 Task: Create new vendor bill with Date Opened: 11-May-23, Select Vendor: Kinder Morgan, Terms: Net 7. Make bill entry for item-1 with Date: 11-May-23, Description: Gasoline, Expense Account: Auto: Fuel, Quantity: 24, Unit Price: 3.79, Sales Tax: Y, Sales Tax Included: Y, Tax Table: Sales Tax. Post Bill with Post Date: 11-May-23, Post to Accounts: Liabilities:Accounts Payble. Pay / Process Payment with Transaction Date: 17-May-23, Amount: 90.96, Transfer Account: Checking Account. Go to 'Print Bill'.
Action: Mouse moved to (156, 22)
Screenshot: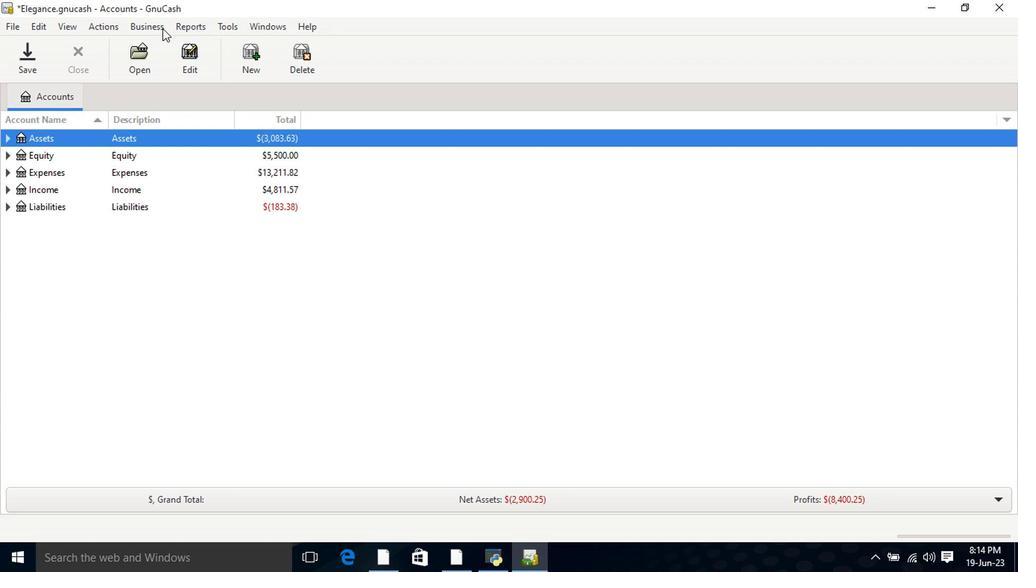
Action: Mouse pressed left at (156, 22)
Screenshot: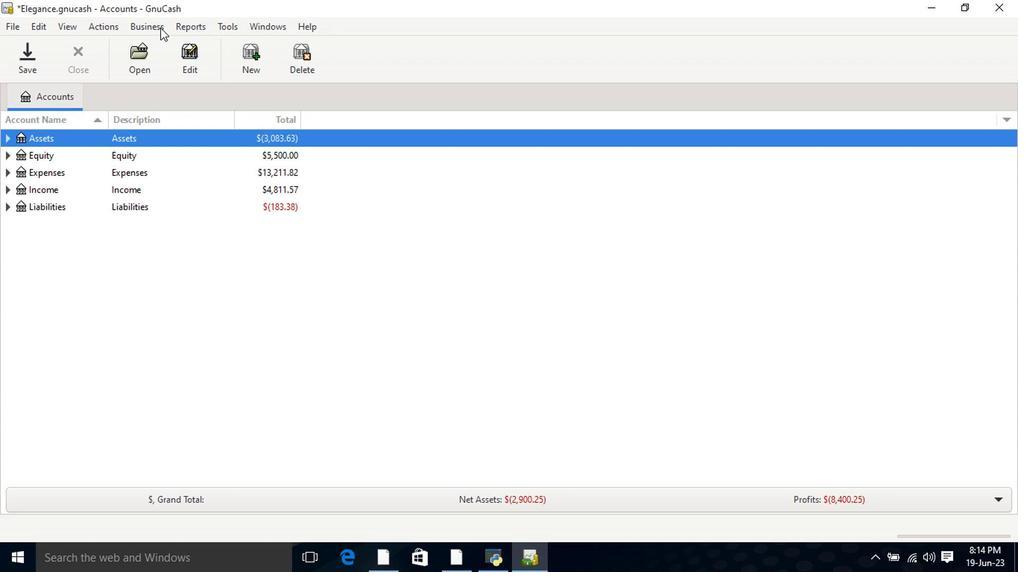 
Action: Mouse moved to (161, 57)
Screenshot: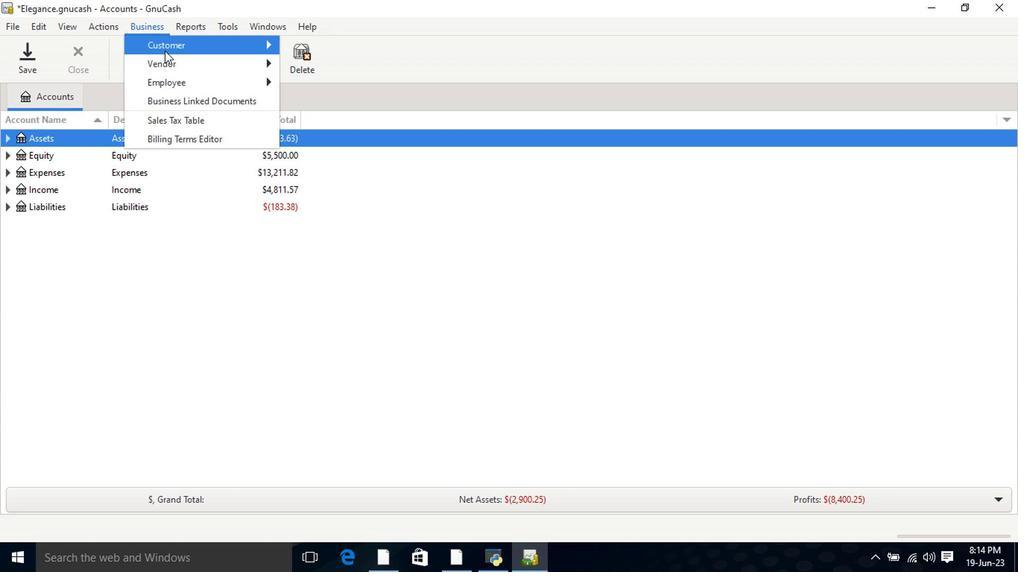 
Action: Mouse pressed left at (161, 57)
Screenshot: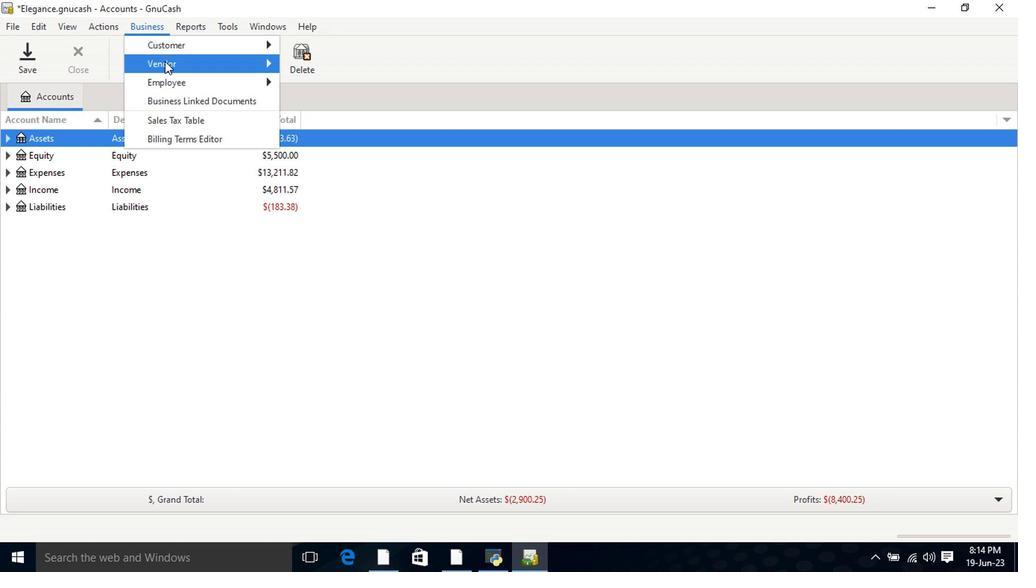 
Action: Mouse moved to (312, 117)
Screenshot: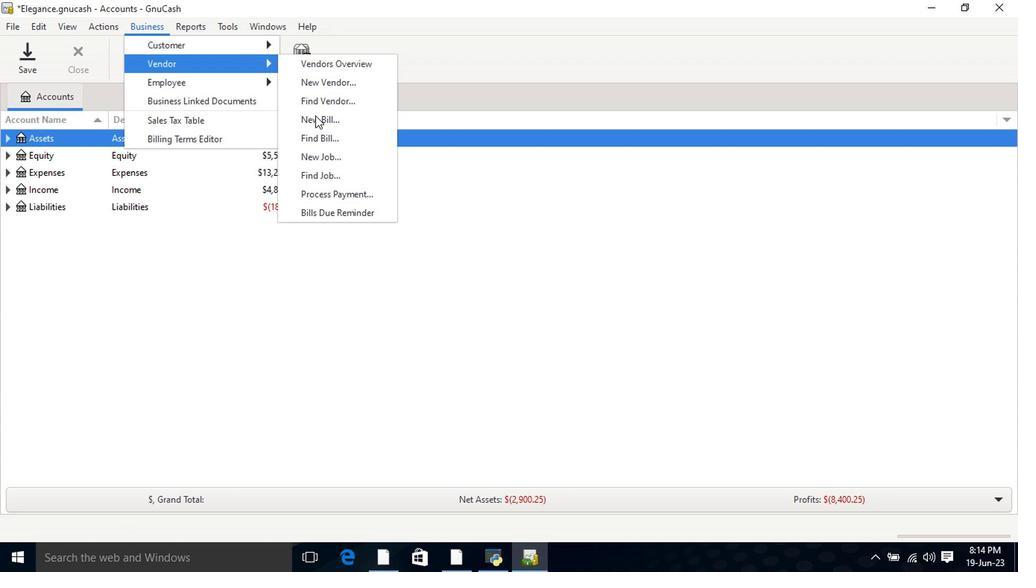 
Action: Mouse pressed left at (312, 117)
Screenshot: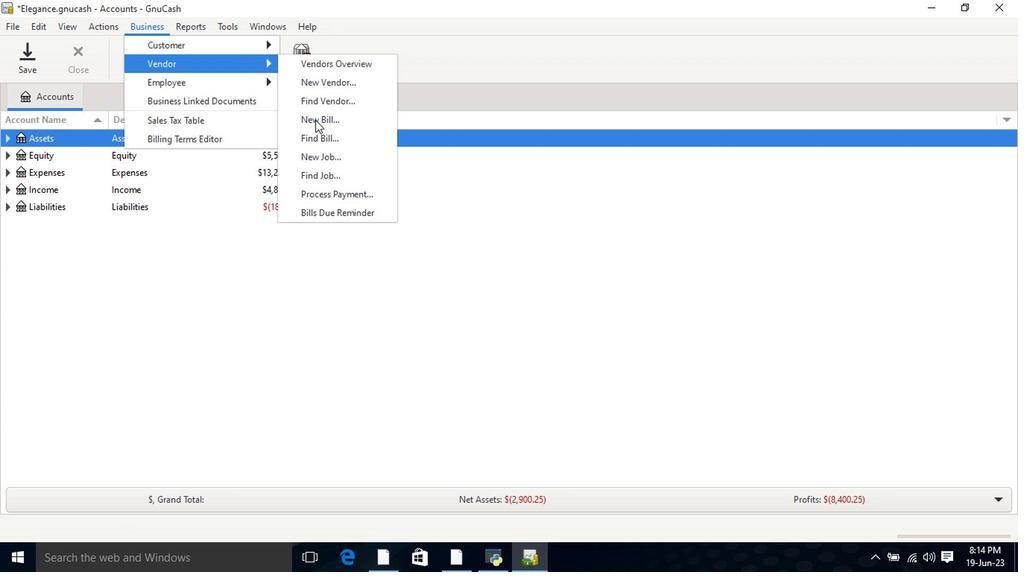 
Action: Mouse moved to (610, 189)
Screenshot: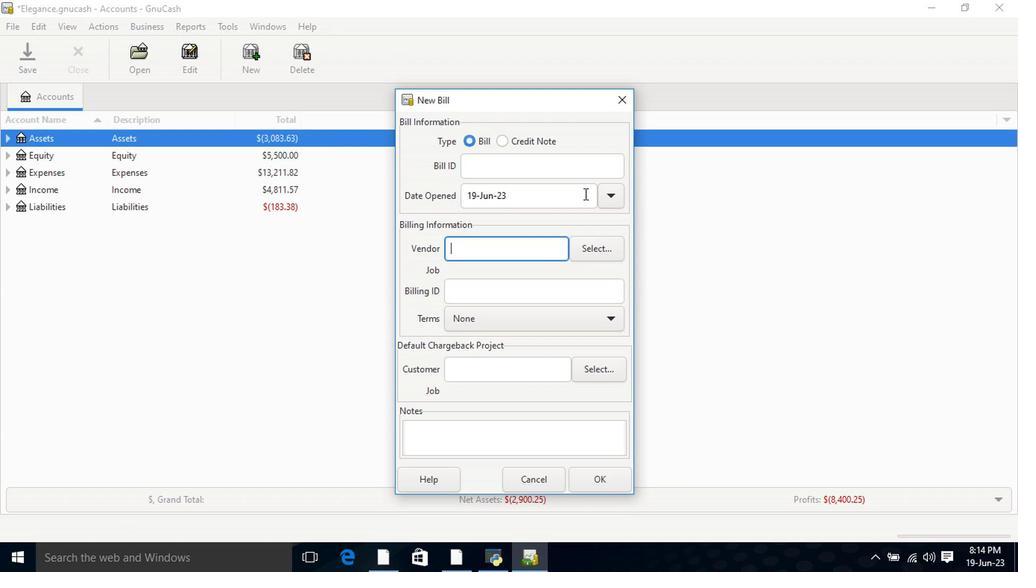 
Action: Mouse pressed left at (610, 189)
Screenshot: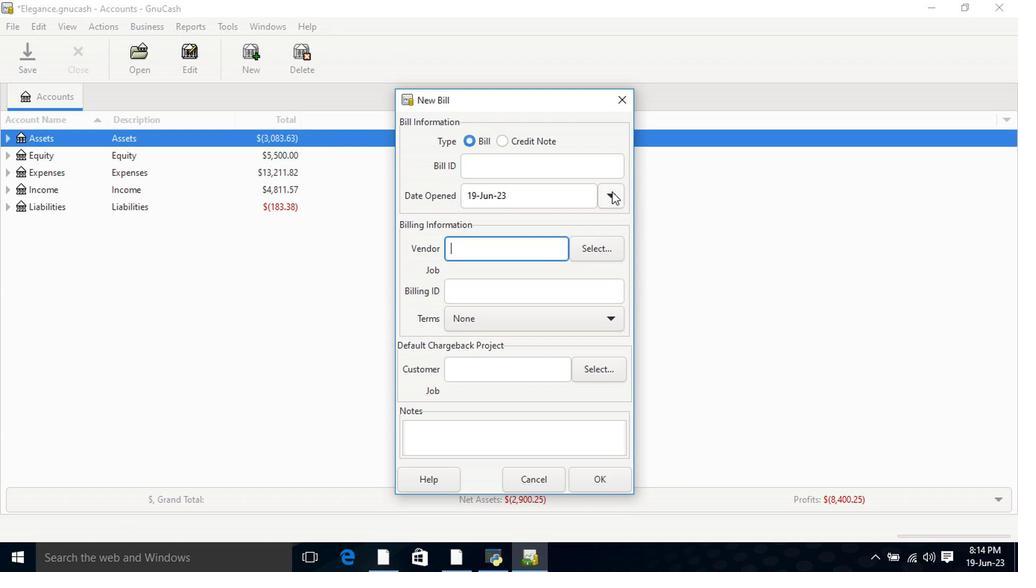 
Action: Mouse moved to (490, 220)
Screenshot: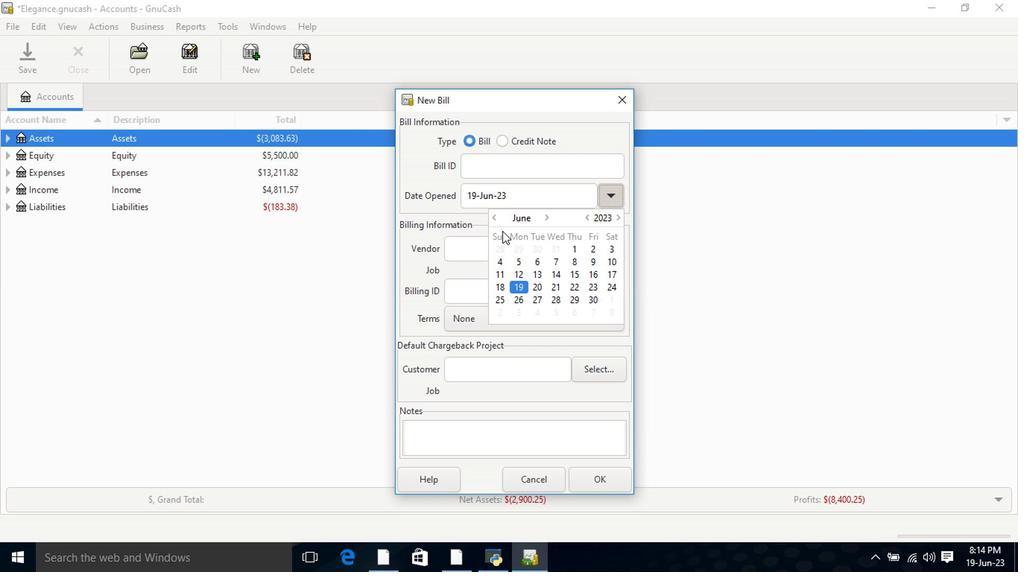 
Action: Mouse pressed left at (490, 220)
Screenshot: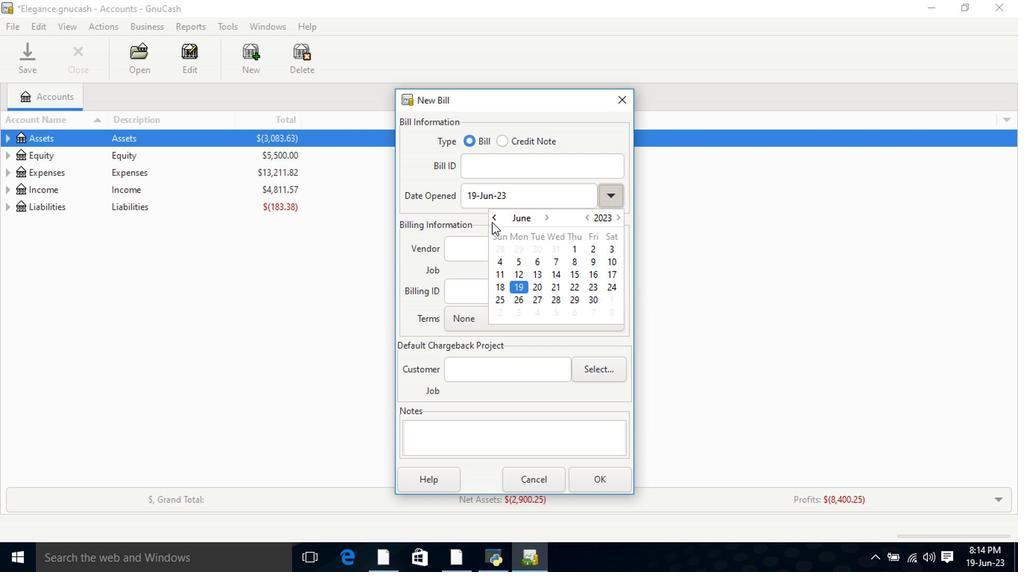 
Action: Mouse moved to (570, 261)
Screenshot: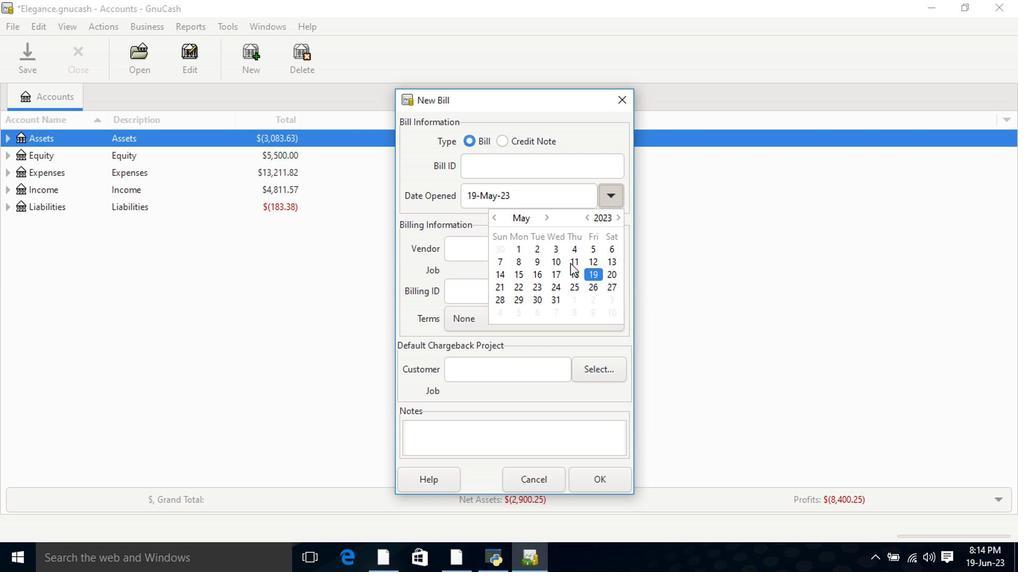
Action: Mouse pressed left at (570, 261)
Screenshot: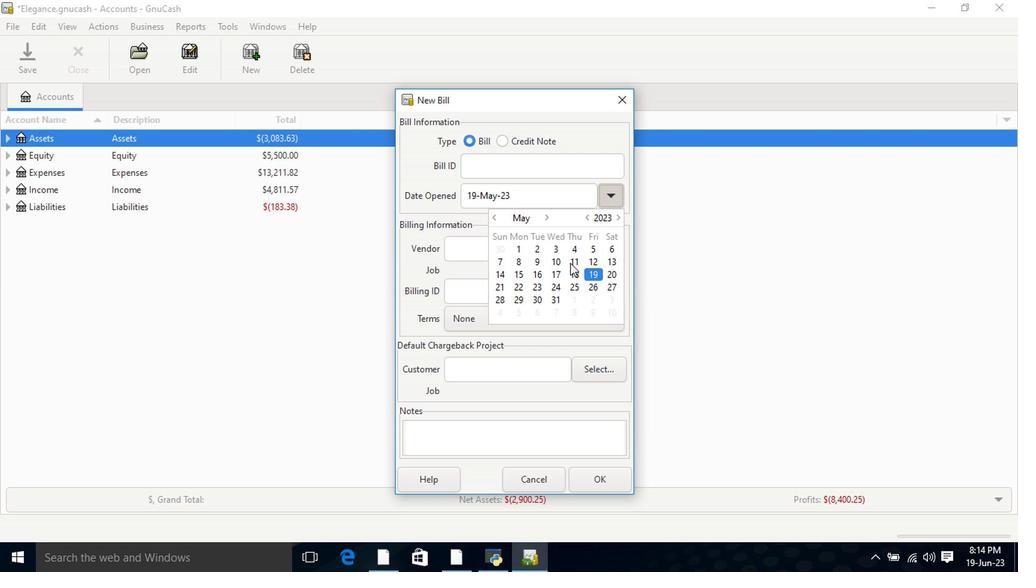 
Action: Mouse pressed left at (570, 261)
Screenshot: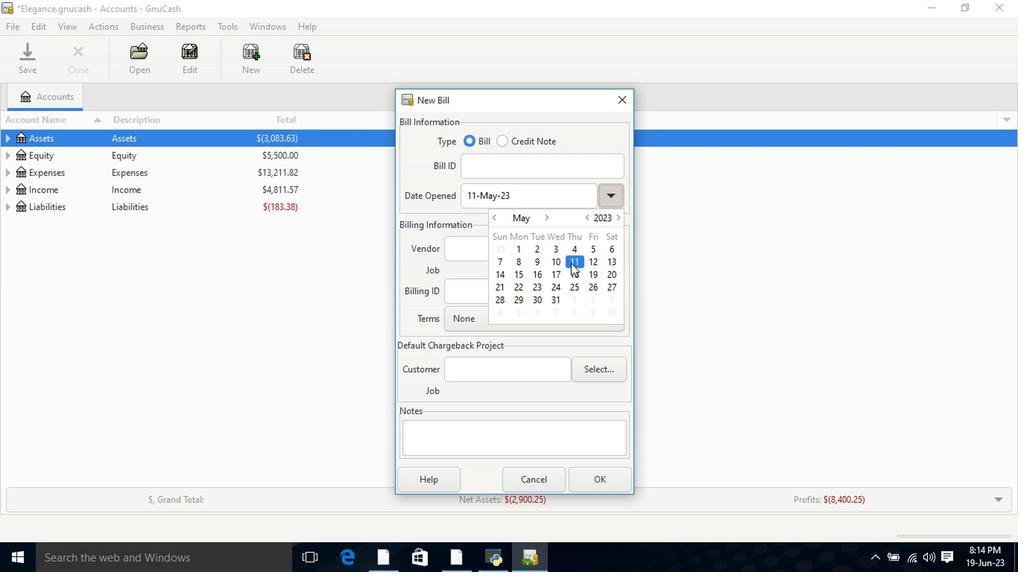 
Action: Mouse moved to (532, 248)
Screenshot: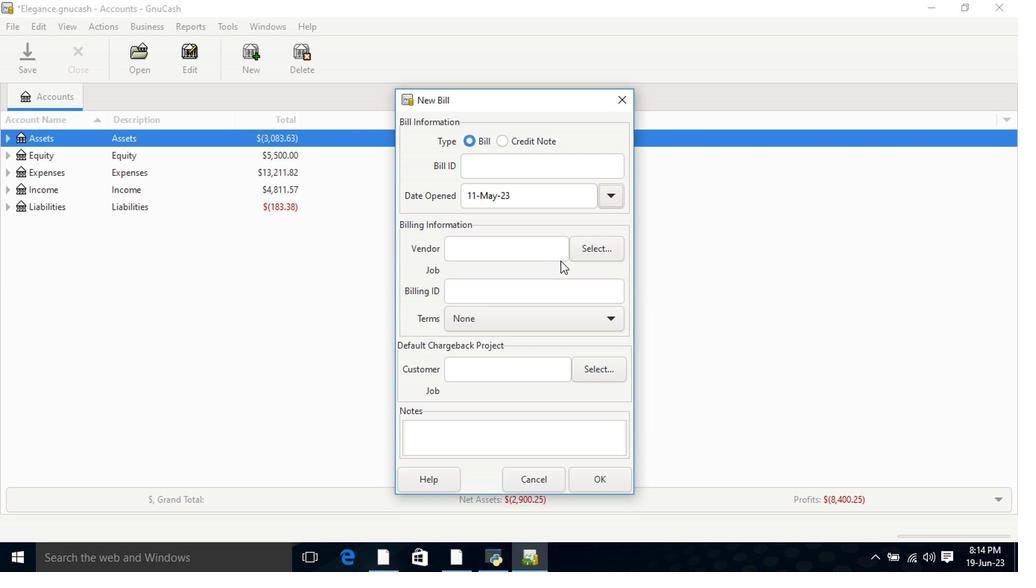 
Action: Mouse pressed left at (532, 248)
Screenshot: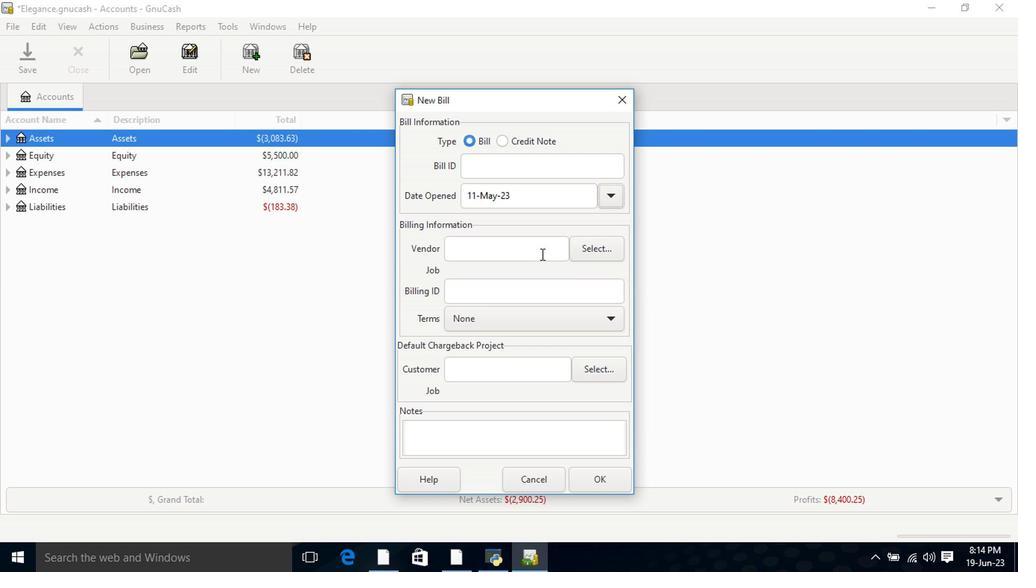 
Action: Key pressed kin
Screenshot: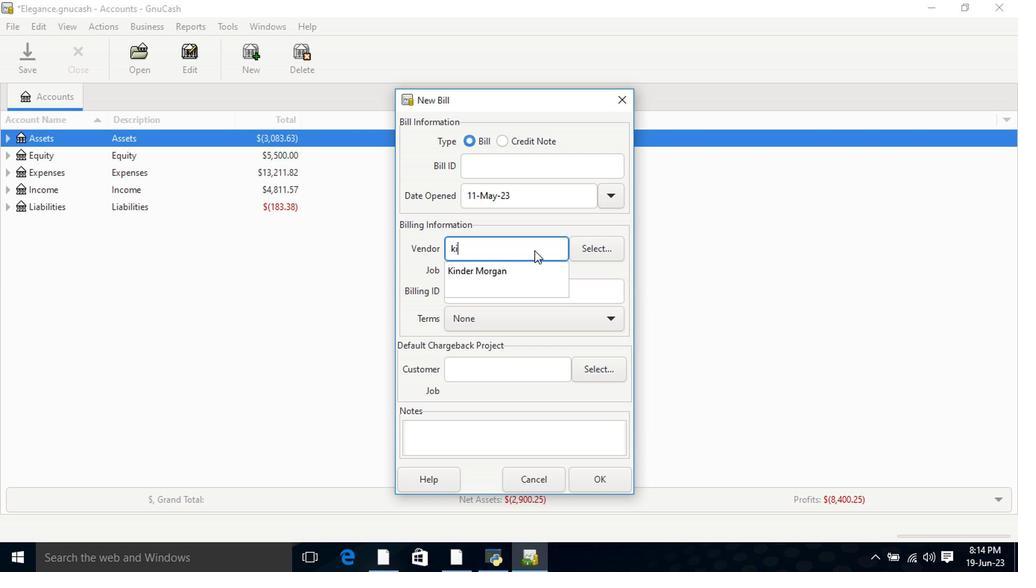 
Action: Mouse moved to (519, 261)
Screenshot: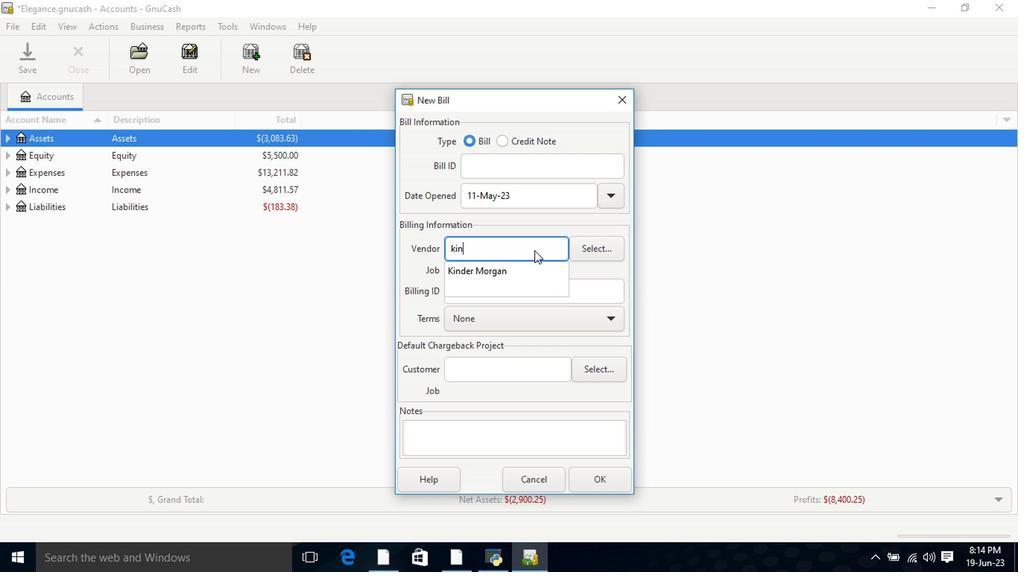 
Action: Mouse pressed left at (519, 261)
Screenshot: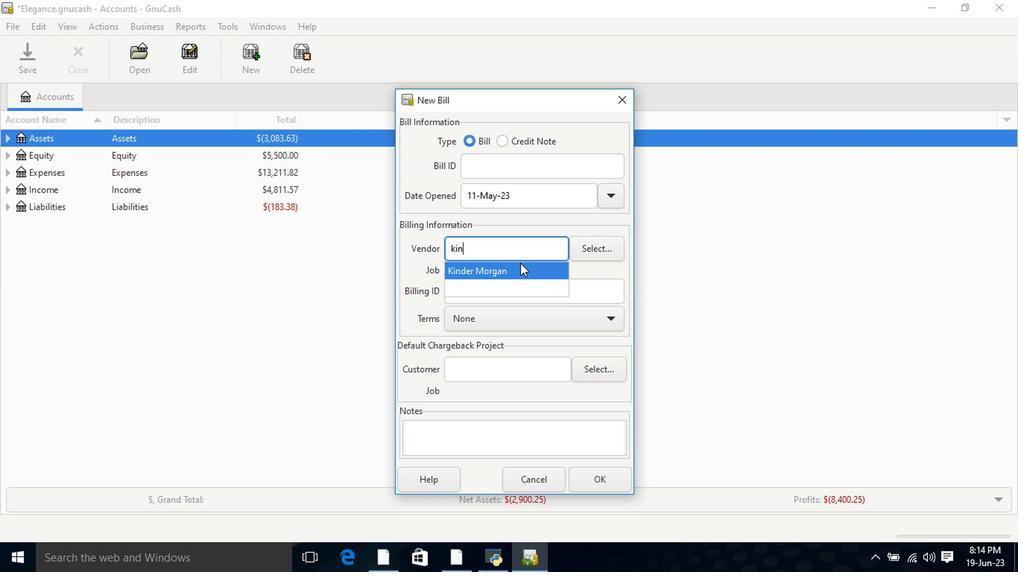 
Action: Mouse moved to (519, 334)
Screenshot: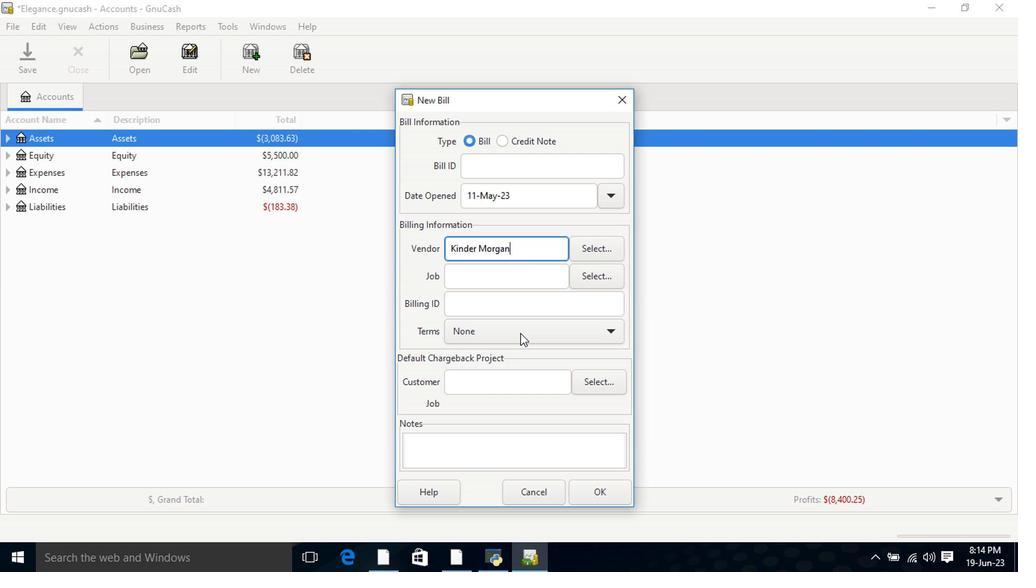 
Action: Mouse pressed left at (519, 334)
Screenshot: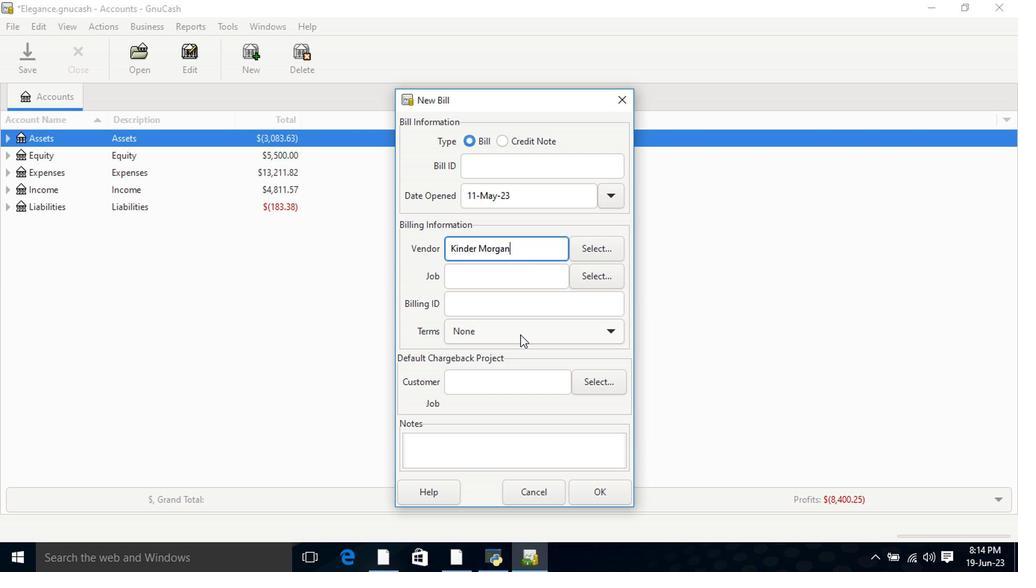 
Action: Mouse moved to (519, 392)
Screenshot: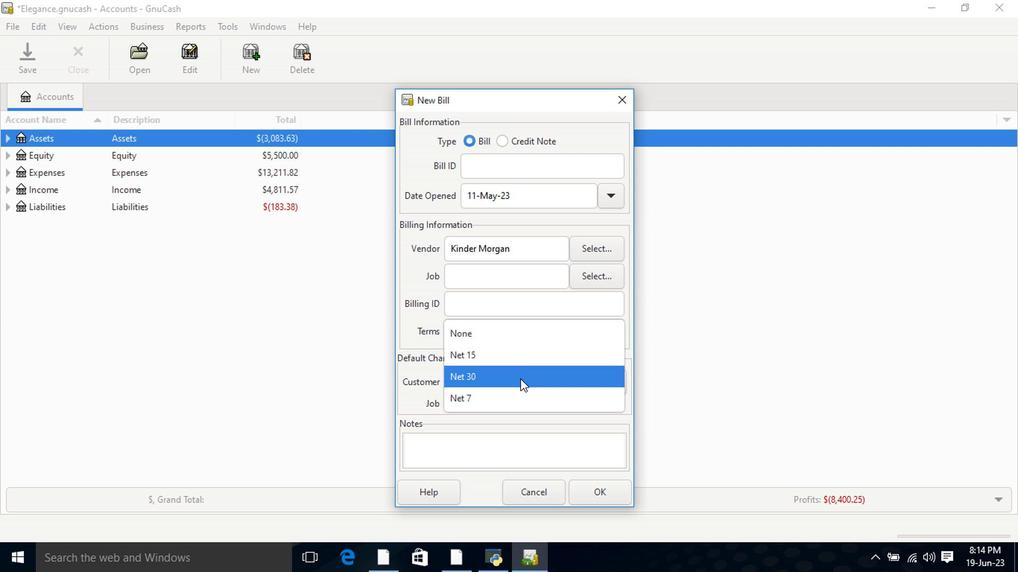 
Action: Mouse pressed left at (519, 392)
Screenshot: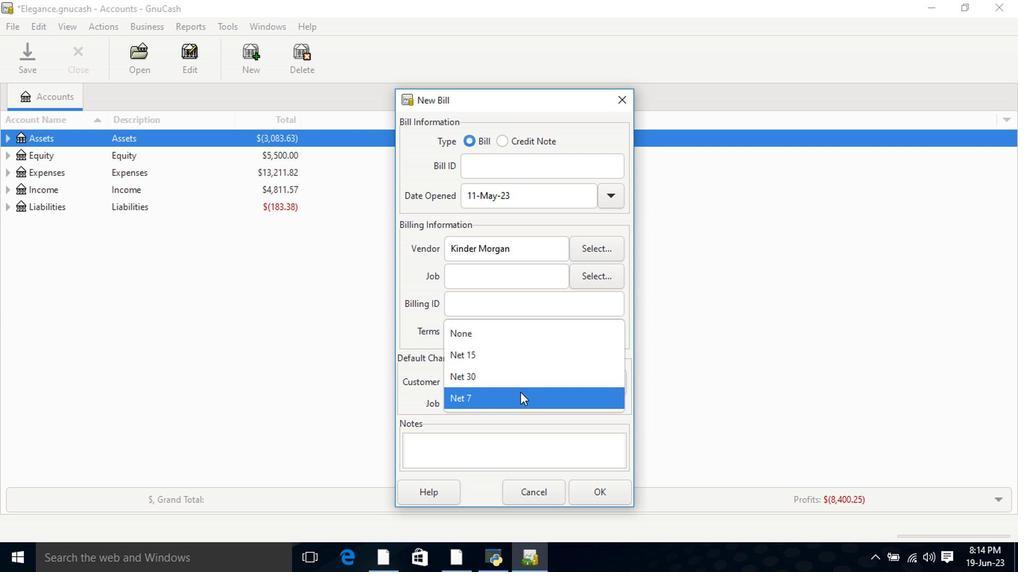 
Action: Mouse moved to (590, 488)
Screenshot: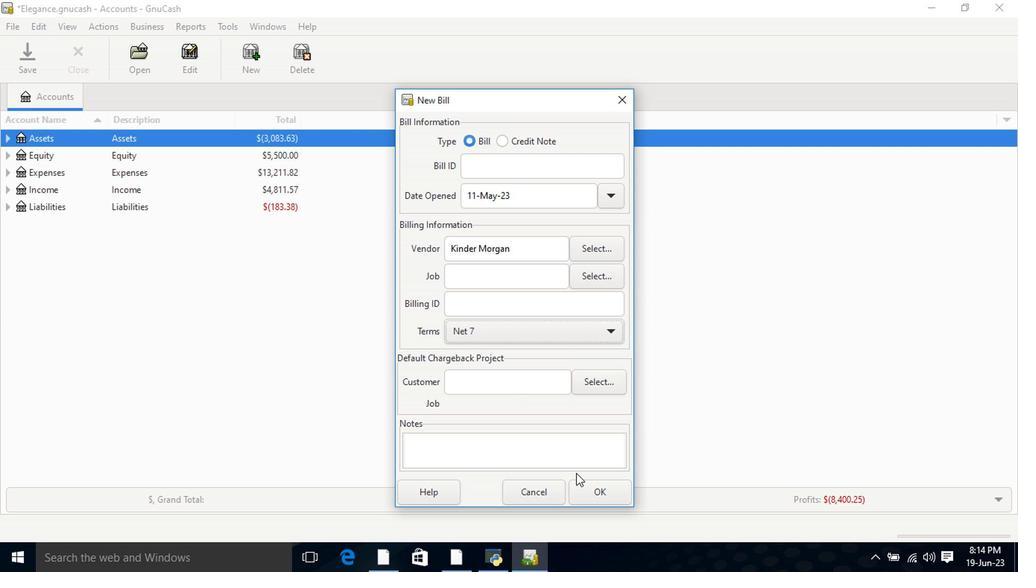 
Action: Mouse pressed left at (590, 488)
Screenshot: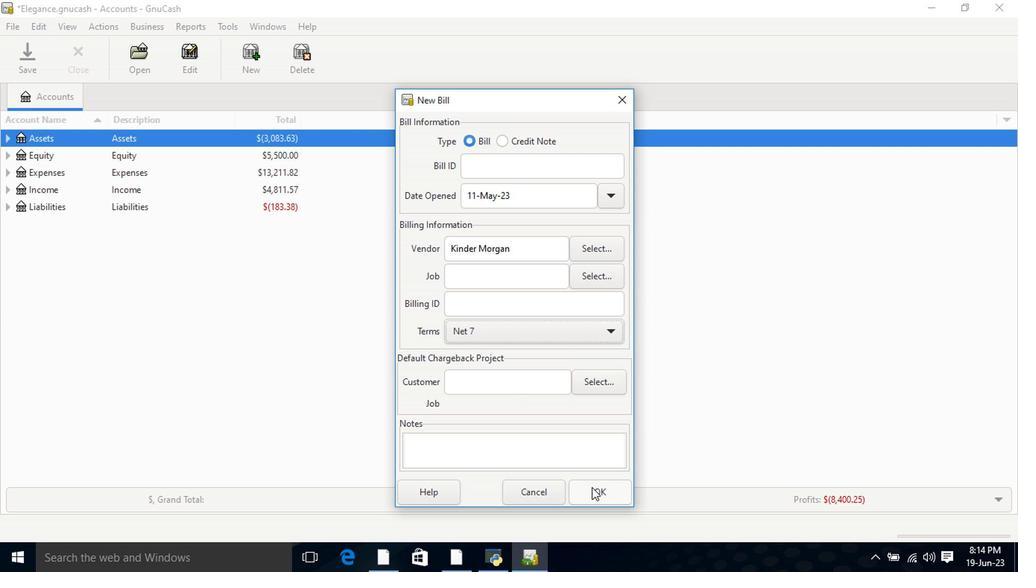 
Action: Mouse moved to (420, 464)
Screenshot: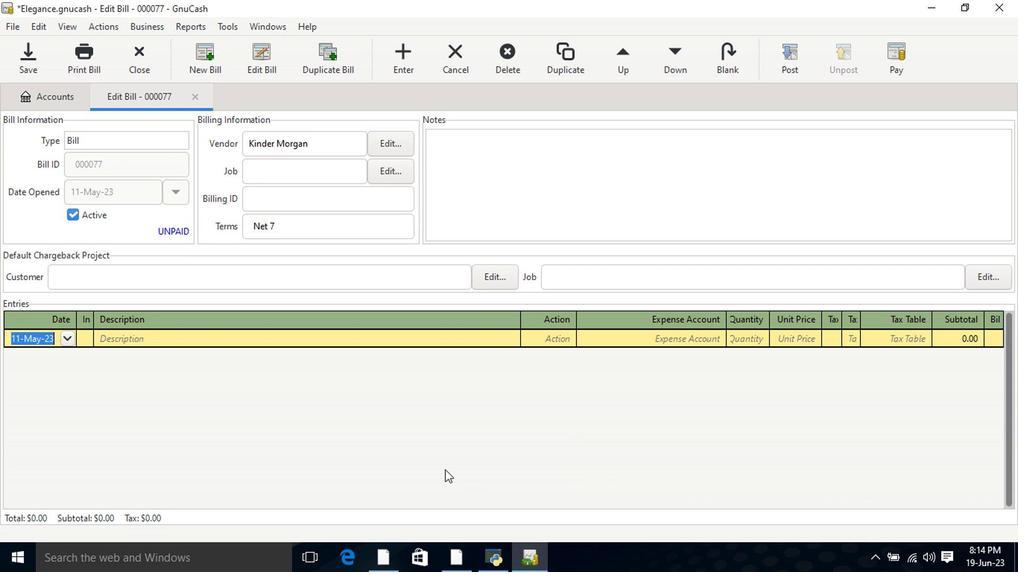 
Action: Key pressed <Key.tab><Key.shift>Gasoline<Key.tab>24<Key.tab><Key.tab><Key.tab>
Screenshot: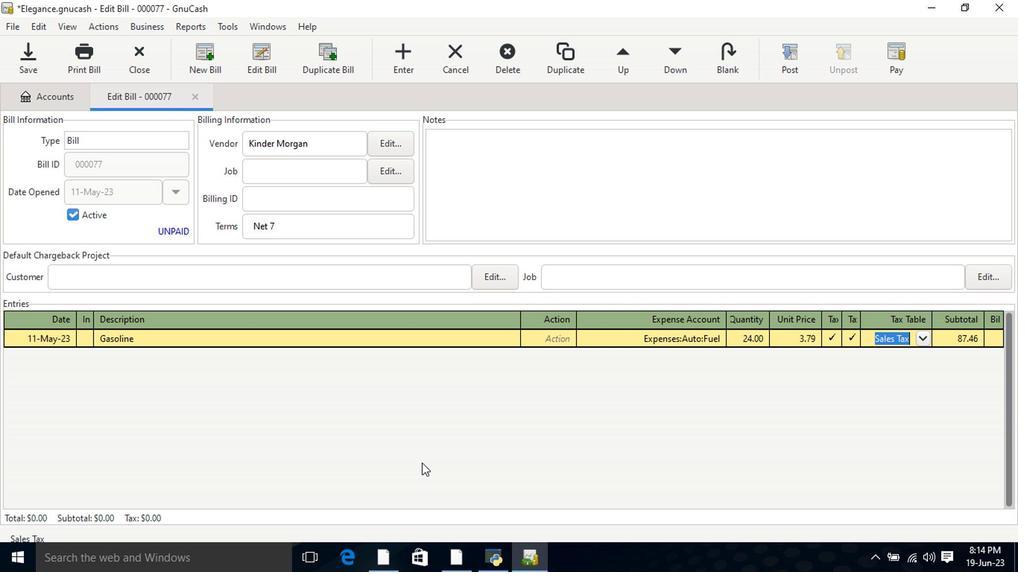 
Action: Mouse moved to (806, 53)
Screenshot: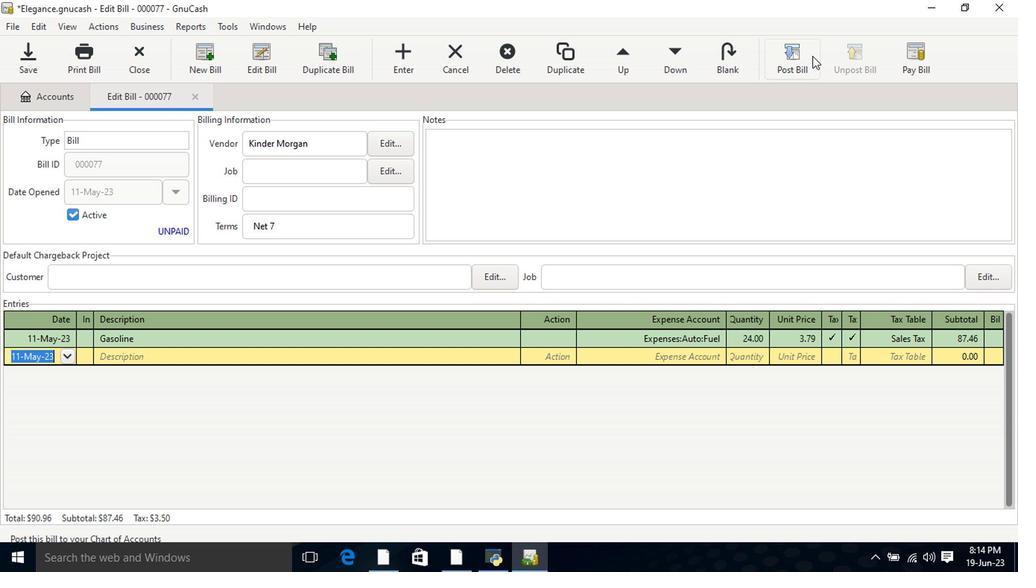 
Action: Mouse pressed left at (806, 53)
Screenshot: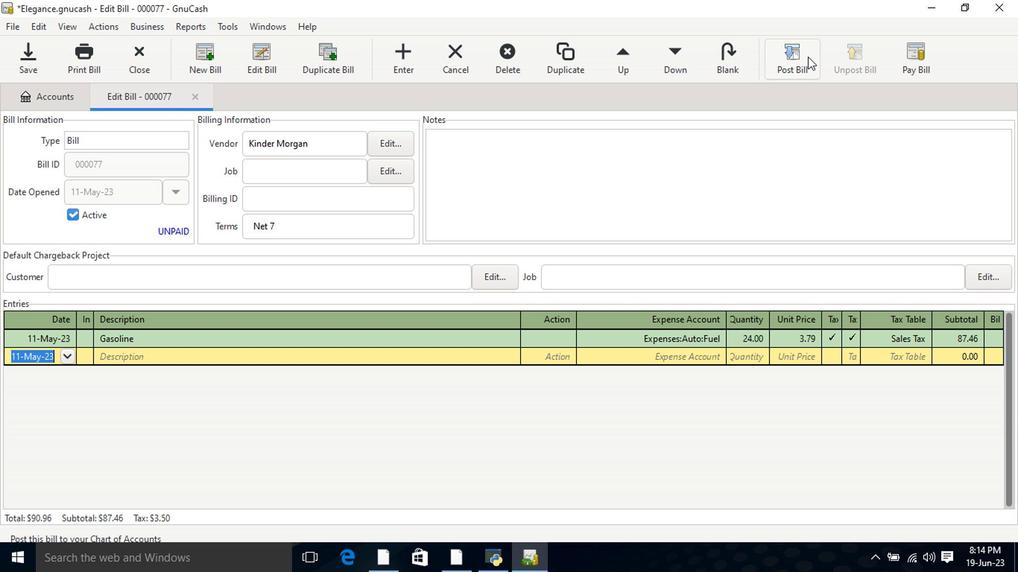 
Action: Mouse moved to (600, 376)
Screenshot: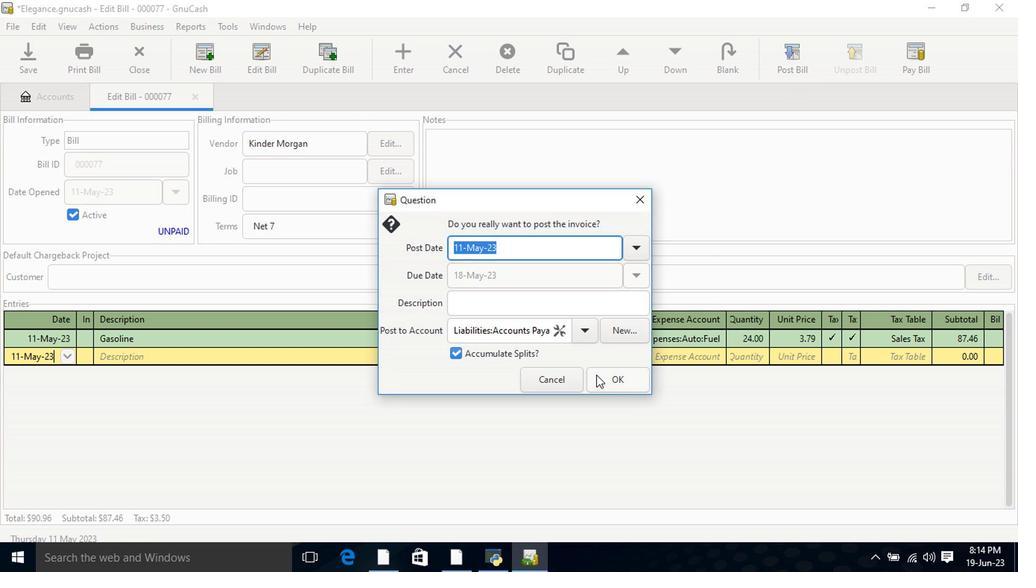 
Action: Mouse pressed left at (600, 376)
Screenshot: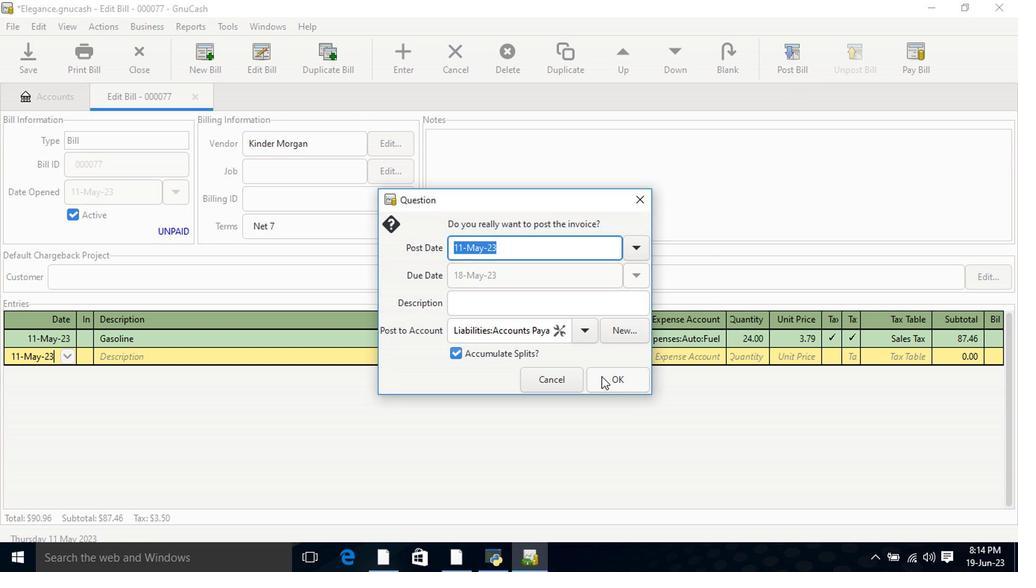 
Action: Mouse moved to (888, 48)
Screenshot: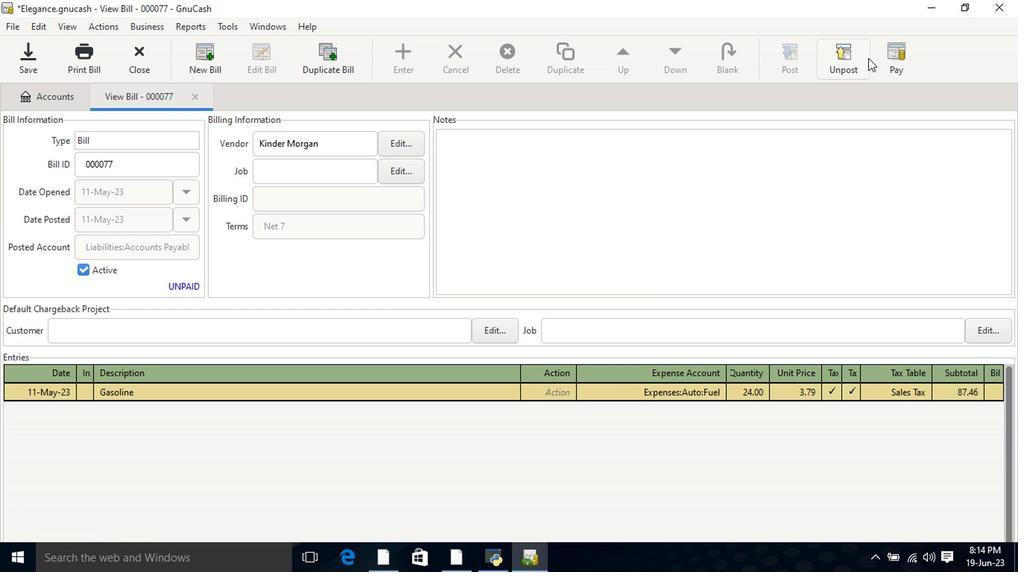 
Action: Mouse pressed left at (888, 48)
Screenshot: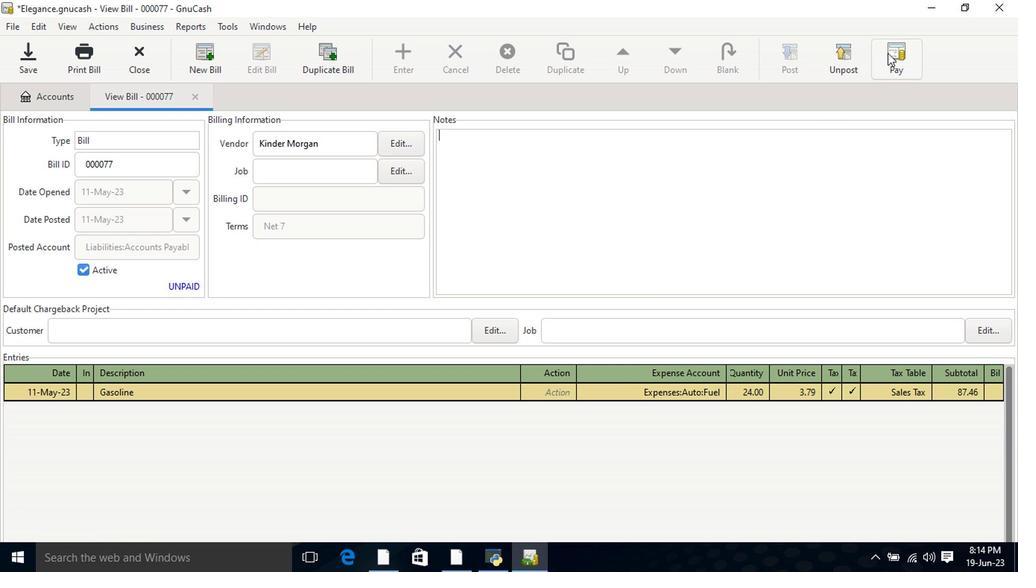 
Action: Mouse moved to (455, 298)
Screenshot: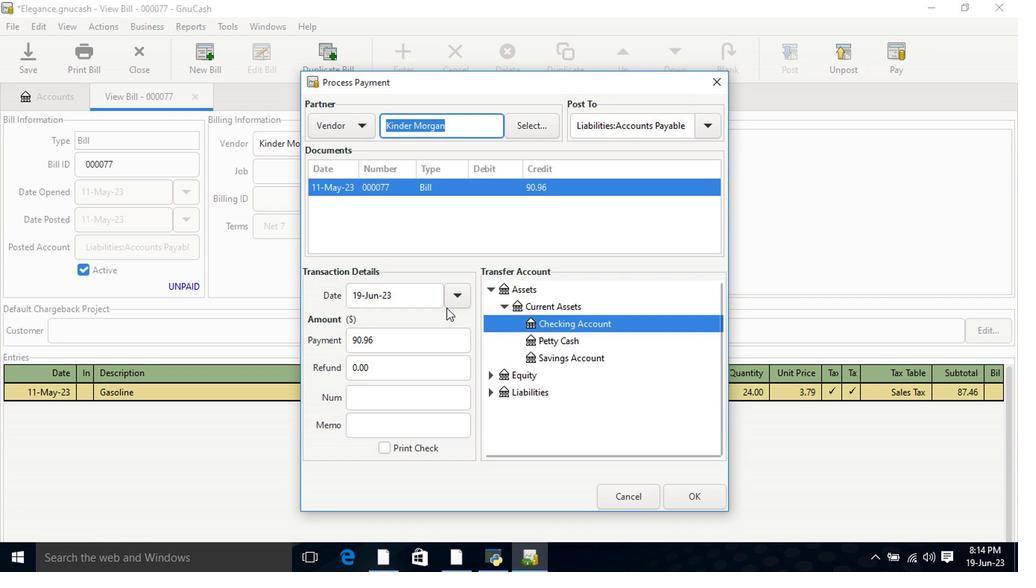 
Action: Mouse pressed left at (455, 298)
Screenshot: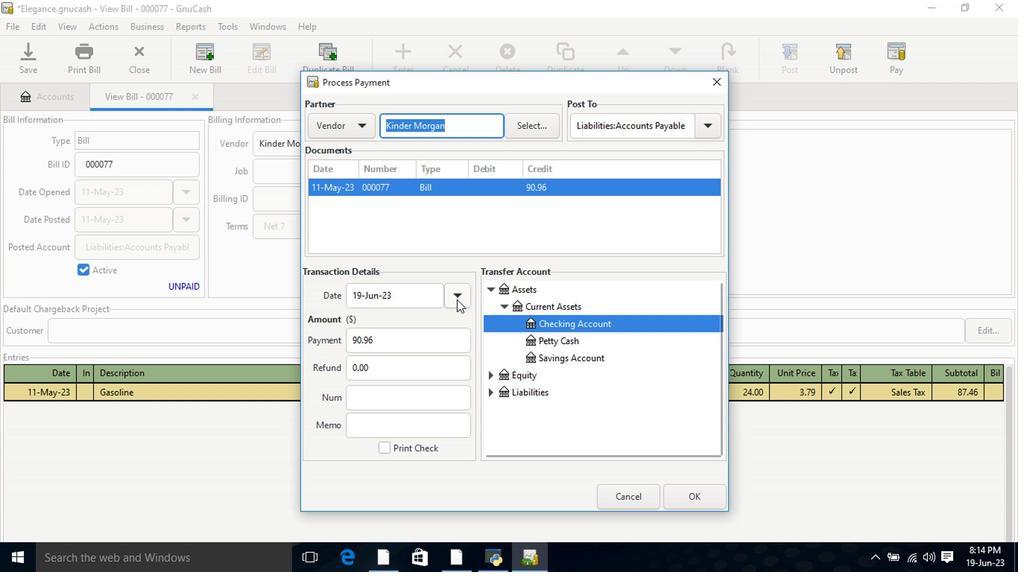 
Action: Mouse moved to (338, 317)
Screenshot: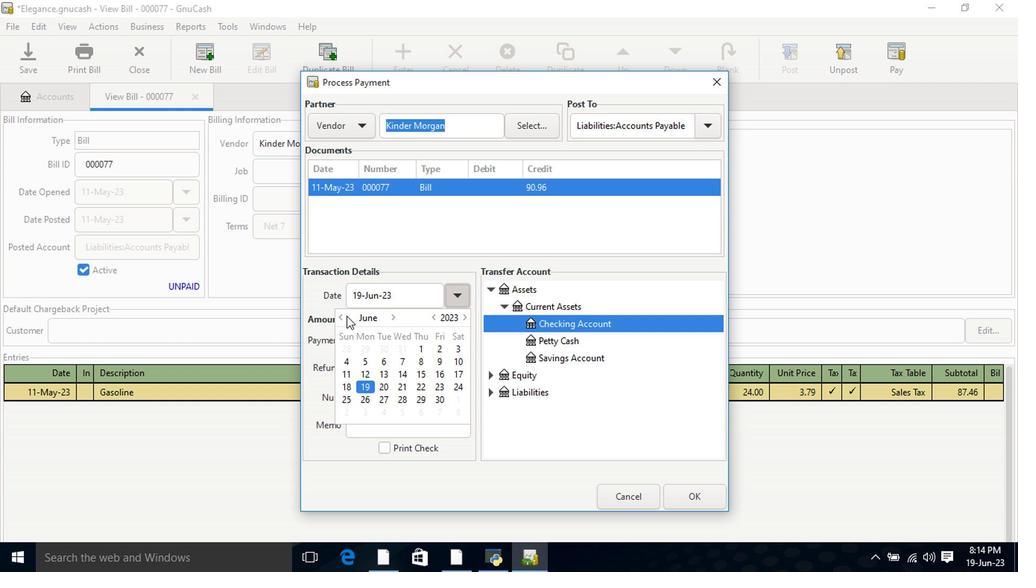 
Action: Mouse pressed left at (338, 317)
Screenshot: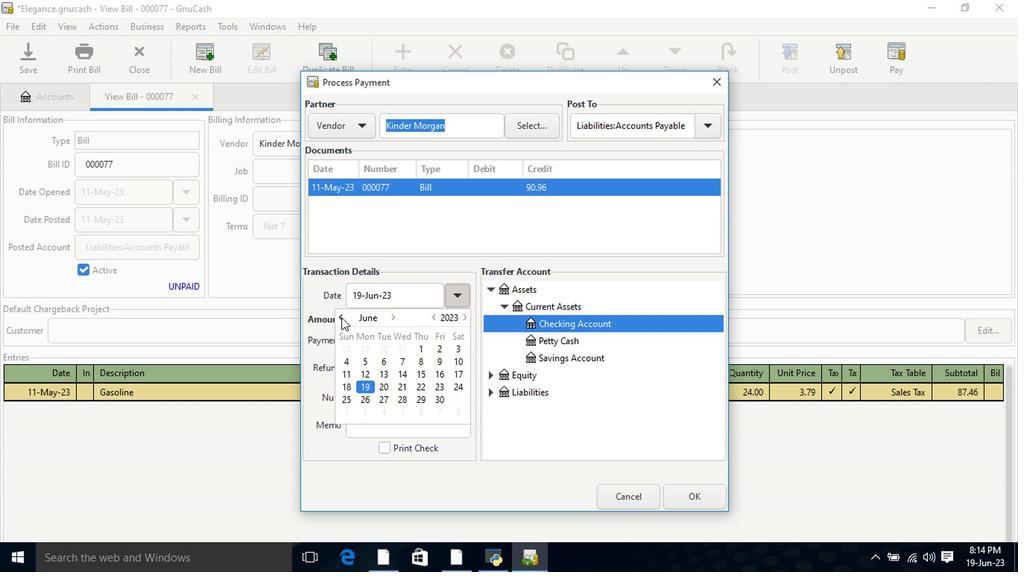 
Action: Mouse moved to (399, 378)
Screenshot: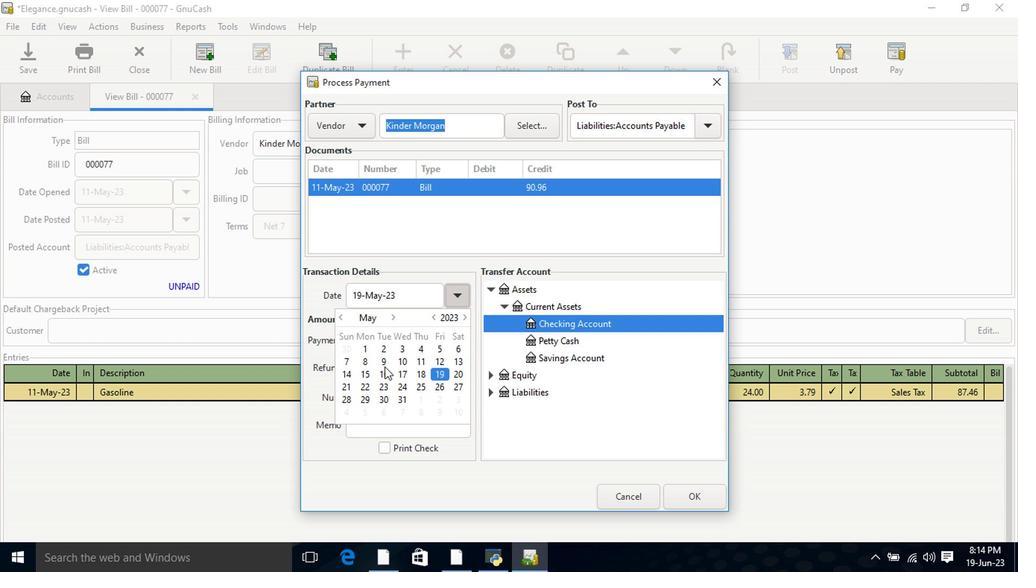 
Action: Mouse pressed left at (399, 378)
Screenshot: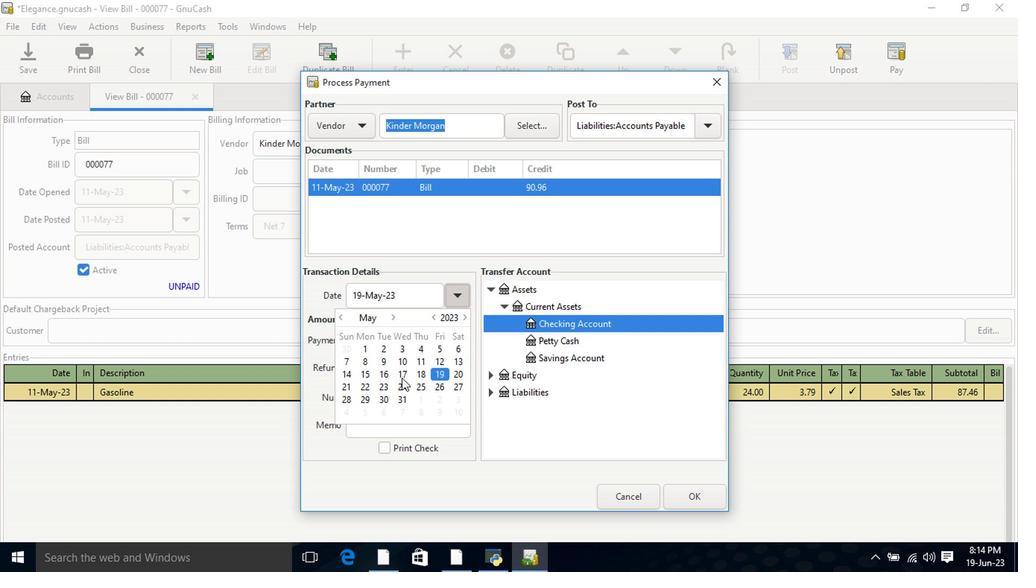 
Action: Mouse pressed left at (399, 378)
Screenshot: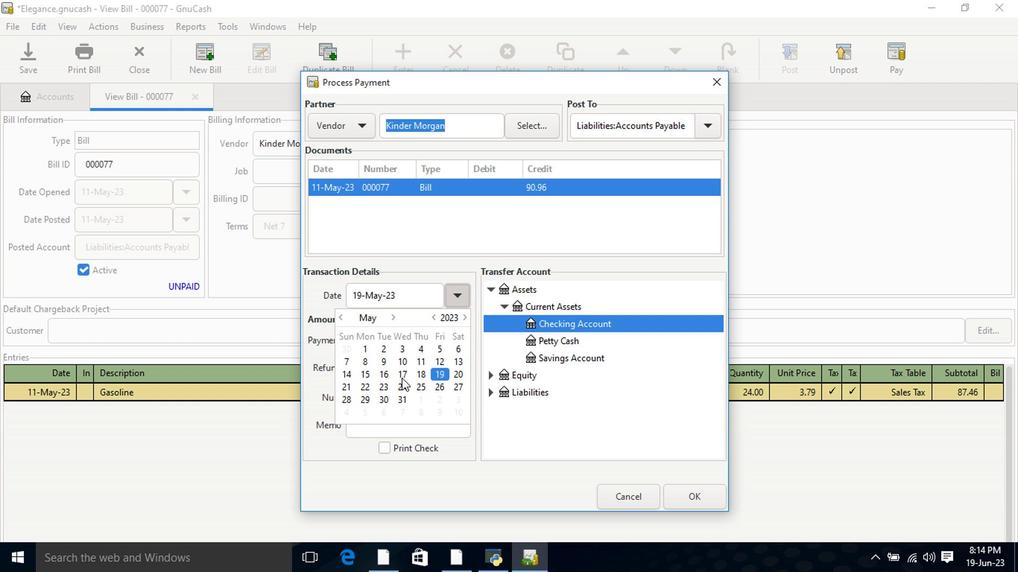 
Action: Mouse moved to (491, 287)
Screenshot: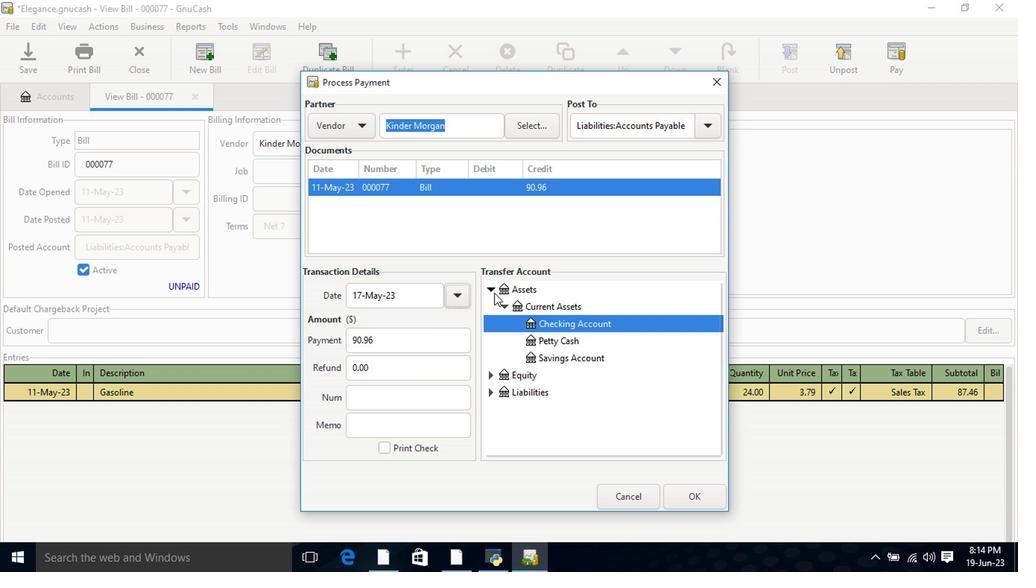
Action: Mouse pressed left at (491, 287)
Screenshot: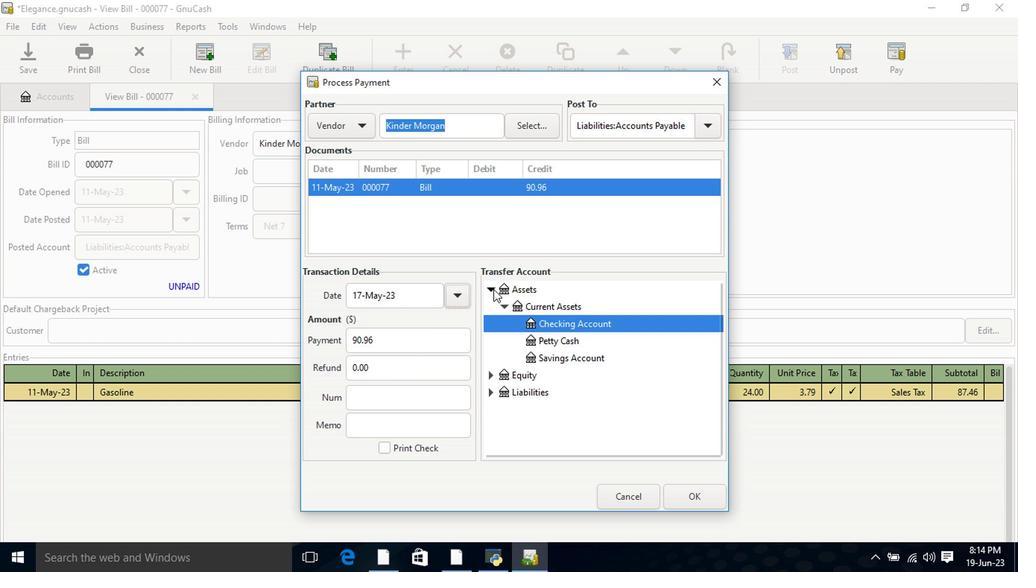
Action: Mouse moved to (490, 287)
Screenshot: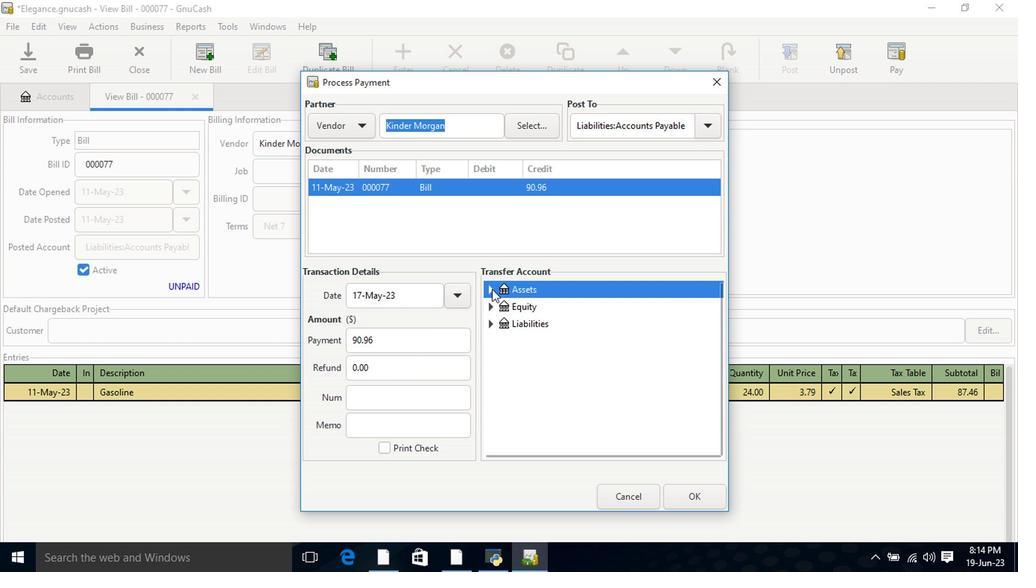 
Action: Mouse pressed left at (490, 287)
Screenshot: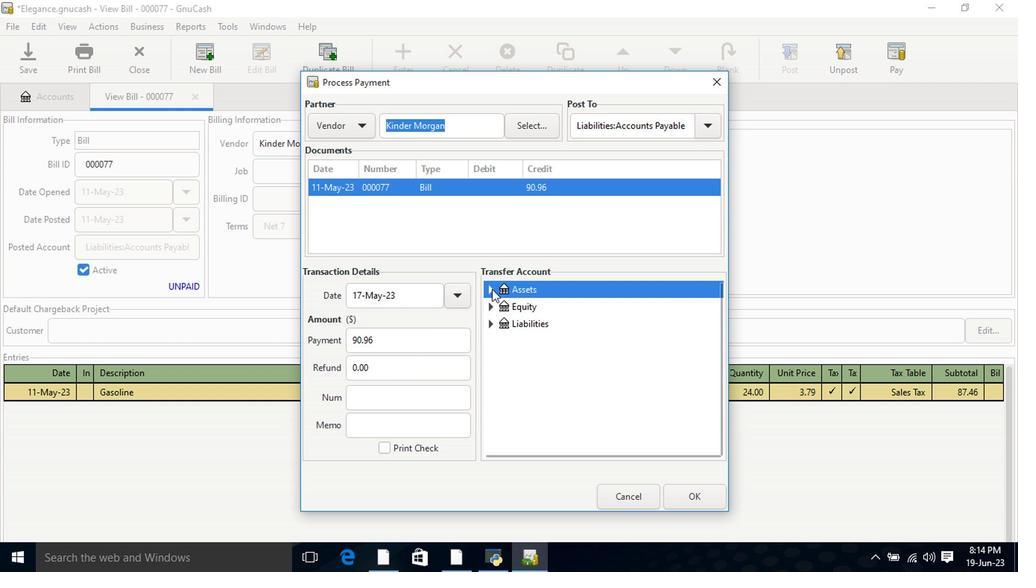 
Action: Mouse moved to (513, 307)
Screenshot: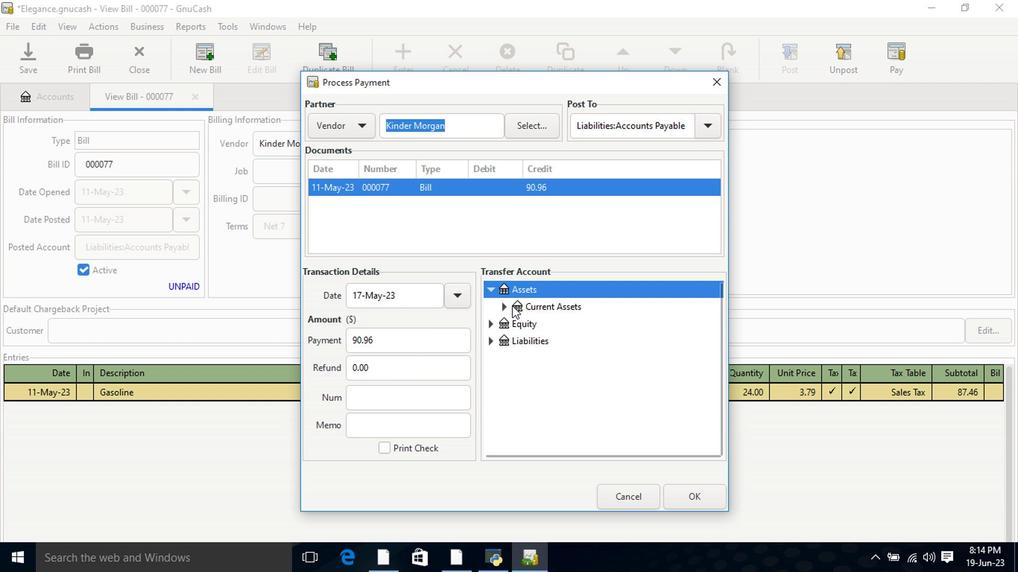 
Action: Mouse pressed left at (513, 307)
Screenshot: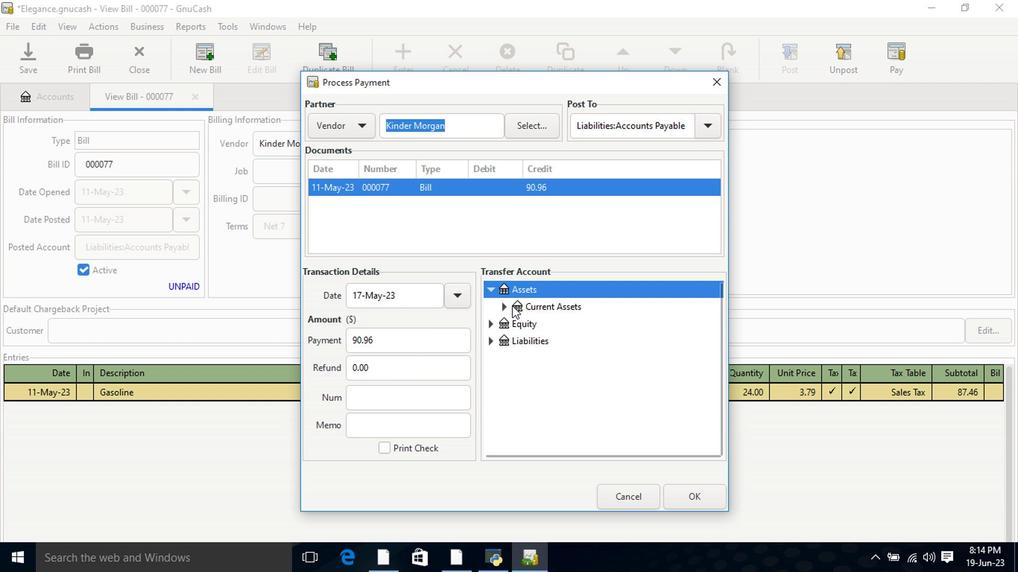 
Action: Mouse moved to (506, 308)
Screenshot: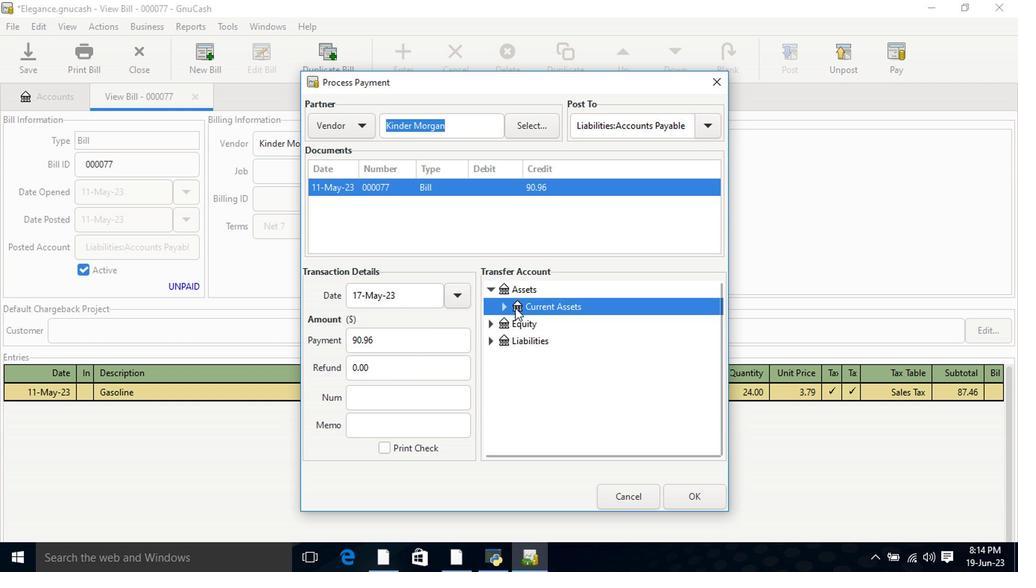 
Action: Mouse pressed left at (506, 308)
Screenshot: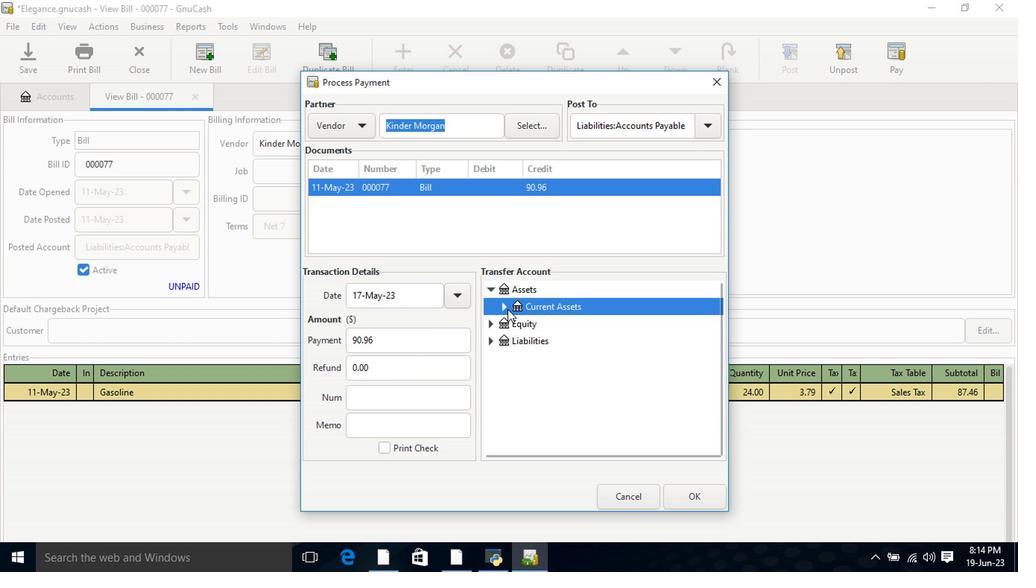 
Action: Mouse moved to (531, 324)
Screenshot: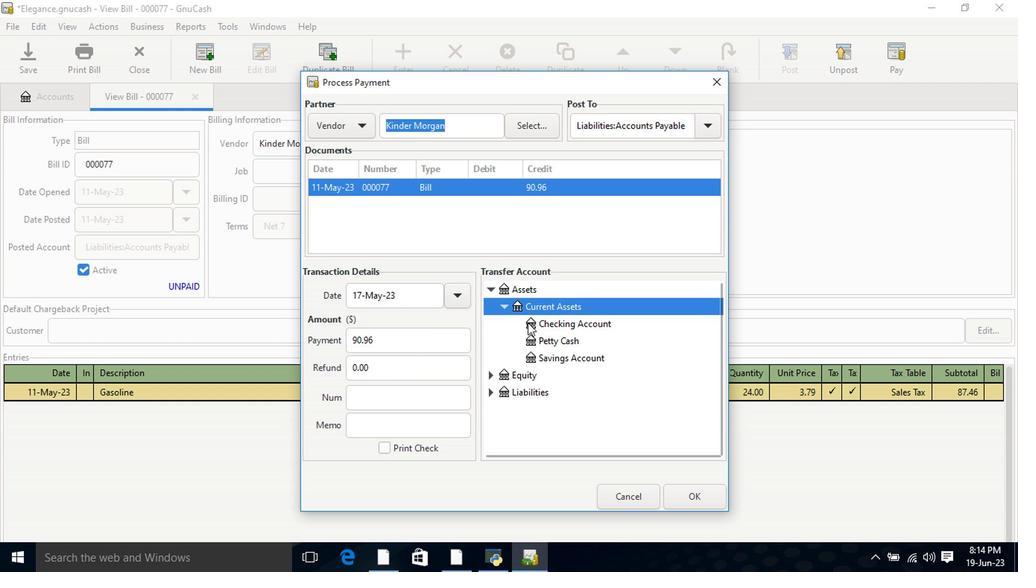 
Action: Mouse pressed left at (531, 324)
Screenshot: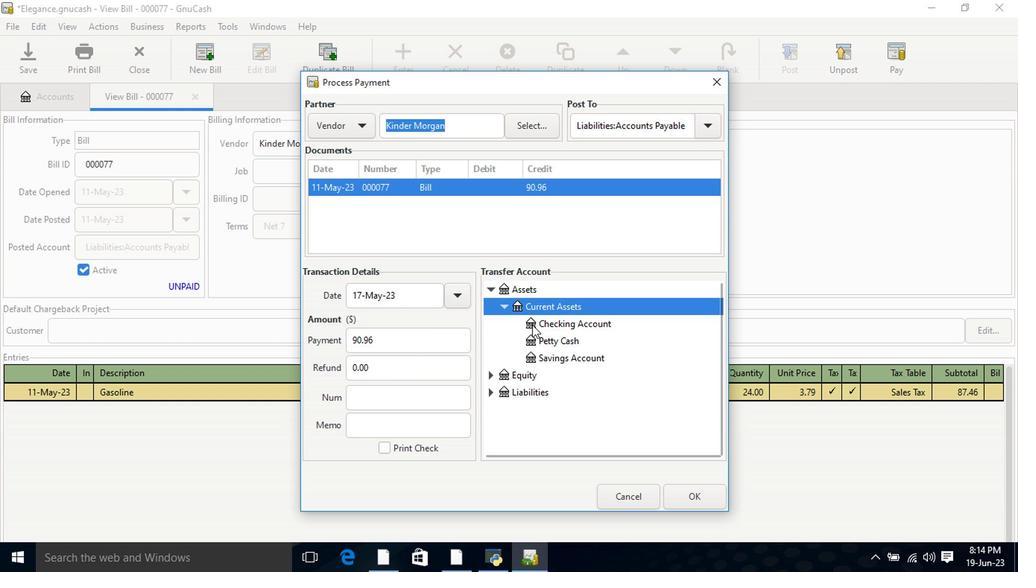 
Action: Mouse moved to (693, 494)
Screenshot: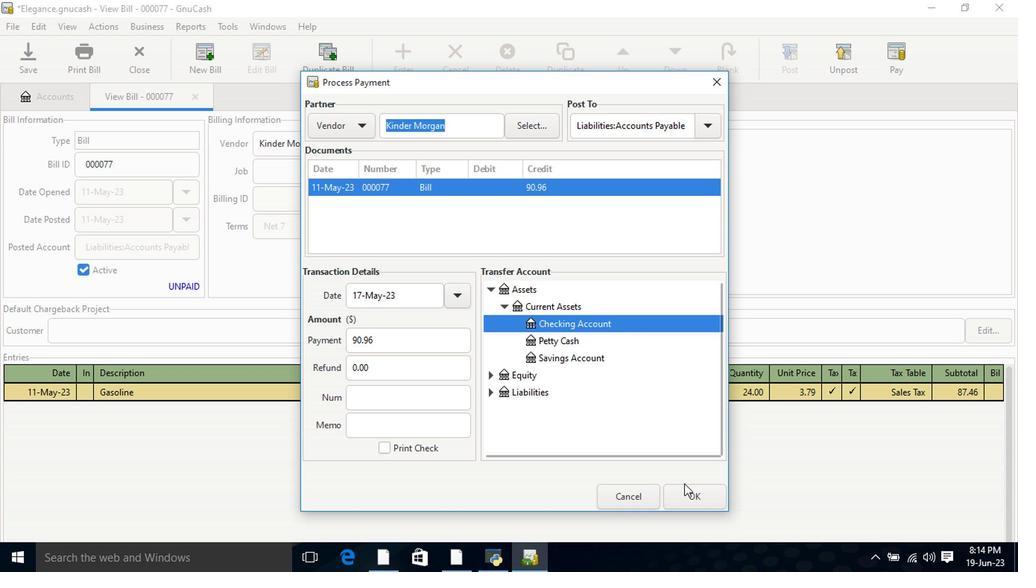 
Action: Mouse pressed left at (693, 494)
Screenshot: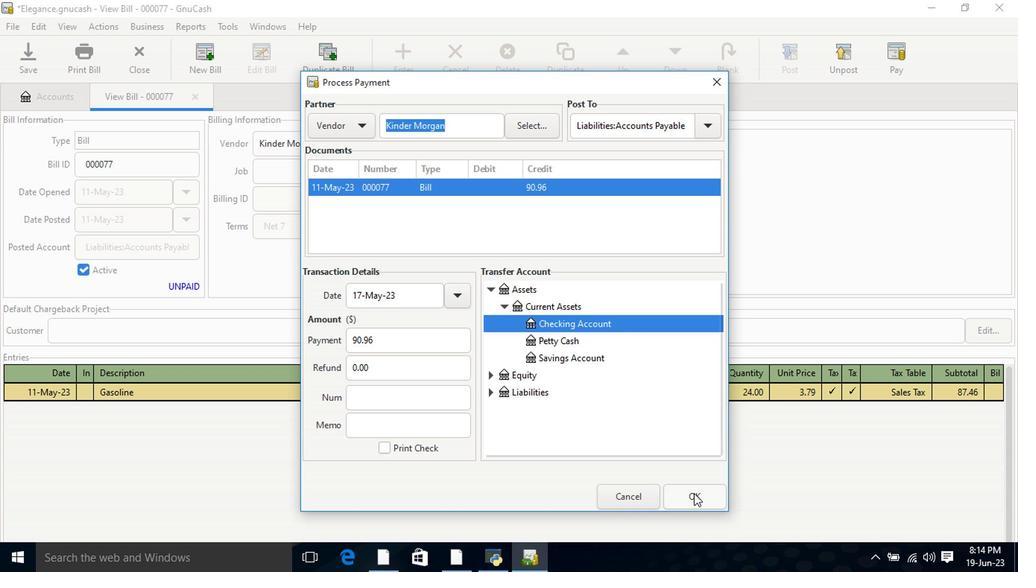 
Action: Mouse moved to (88, 53)
Screenshot: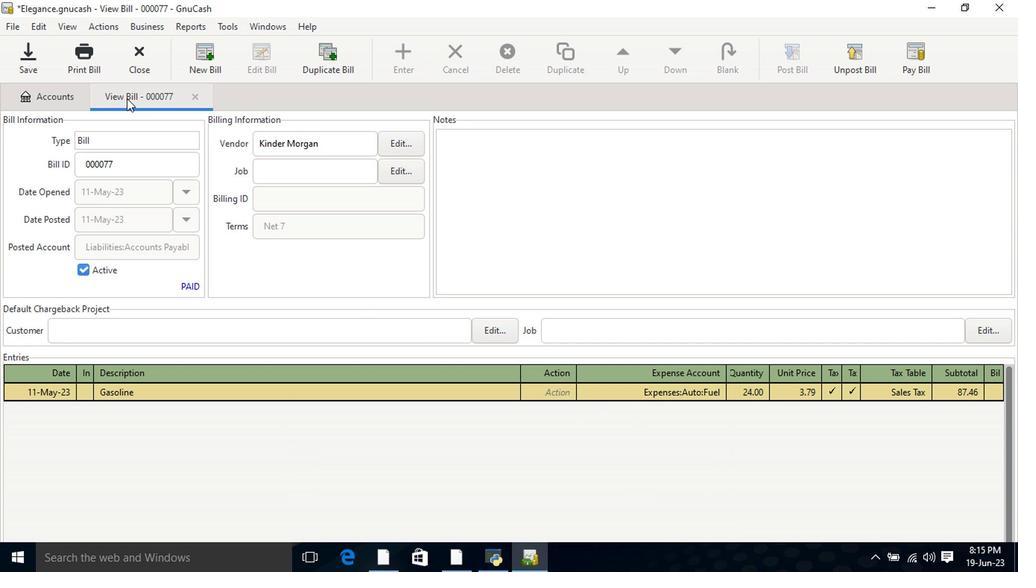 
Action: Mouse pressed left at (88, 53)
Screenshot: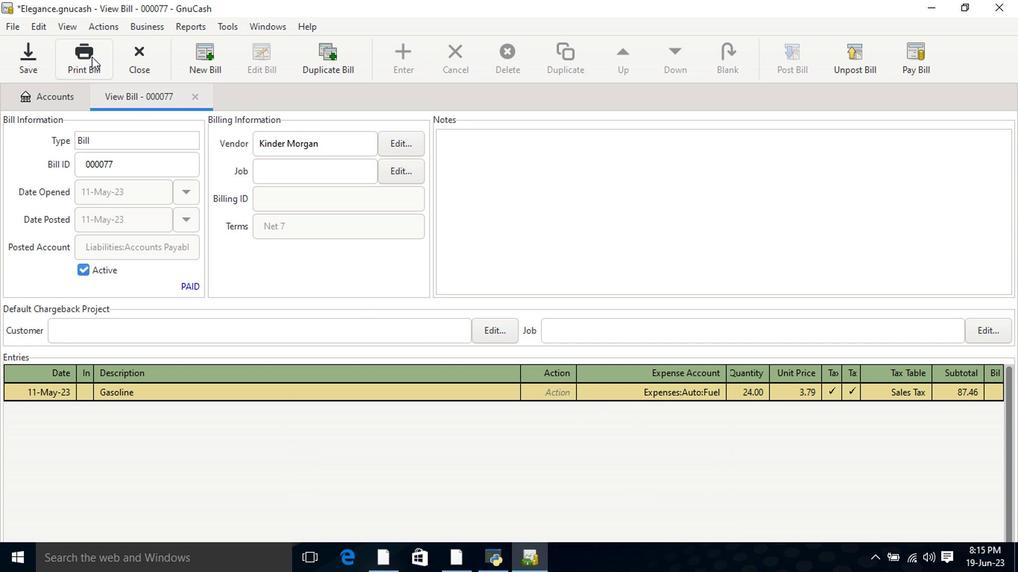 
Action: Mouse moved to (293, 392)
Screenshot: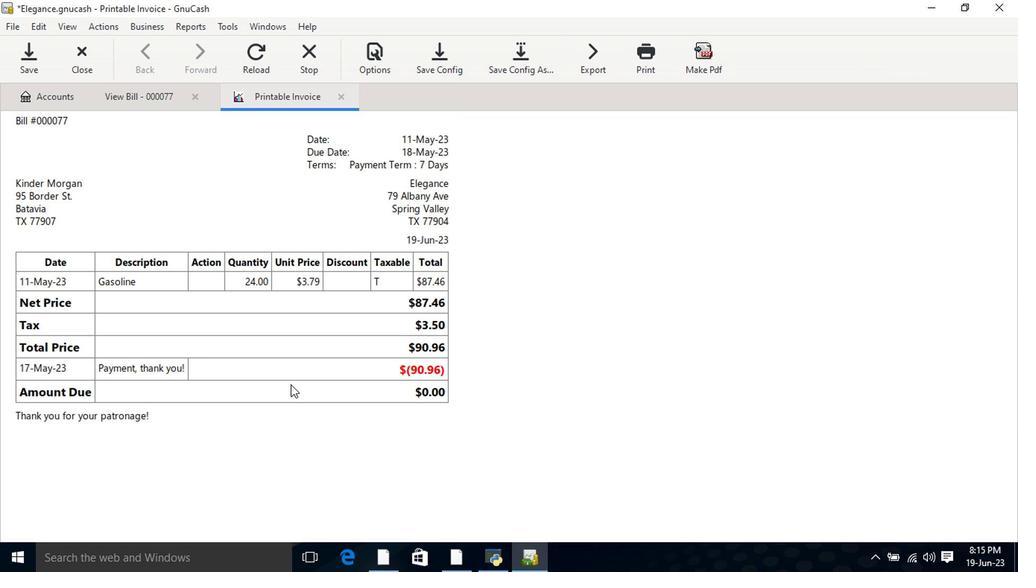 
